 Task: Change text box border to lose dashed dotted.
Action: Mouse moved to (368, 208)
Screenshot: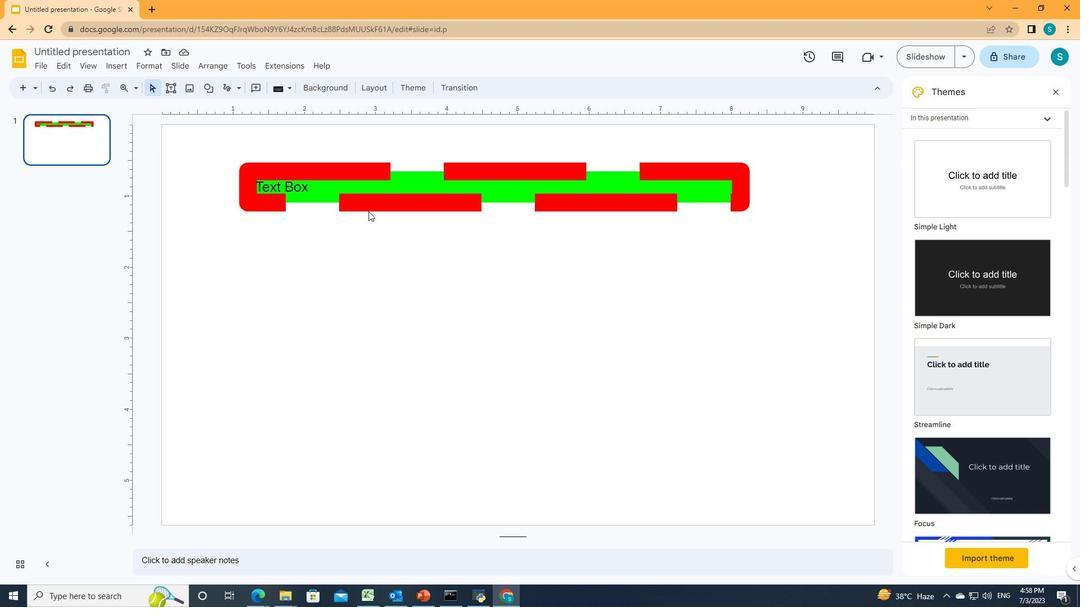 
Action: Mouse pressed left at (368, 208)
Screenshot: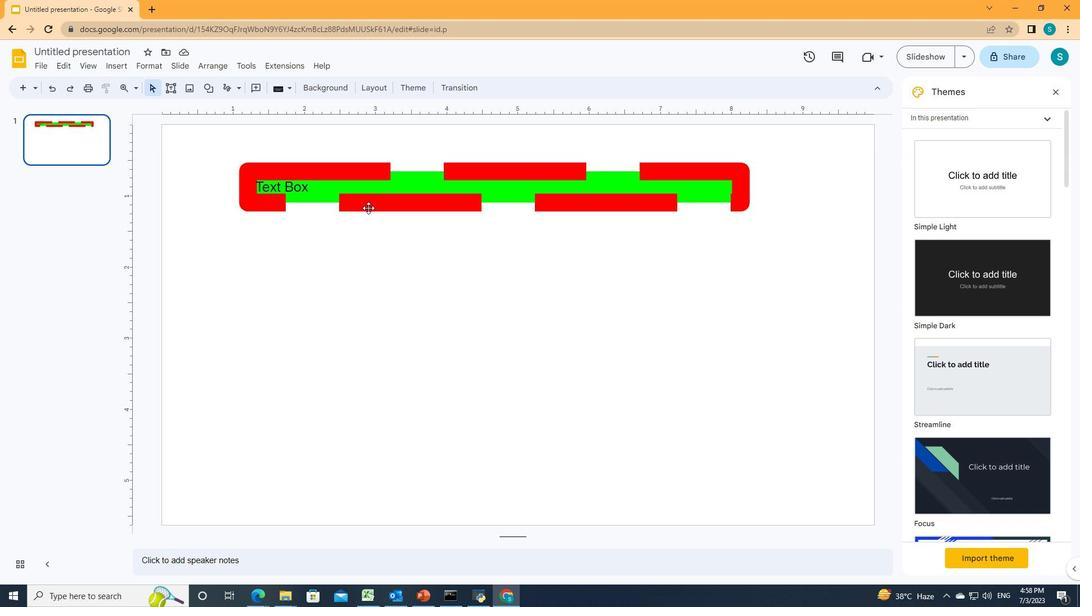 
Action: Mouse moved to (305, 85)
Screenshot: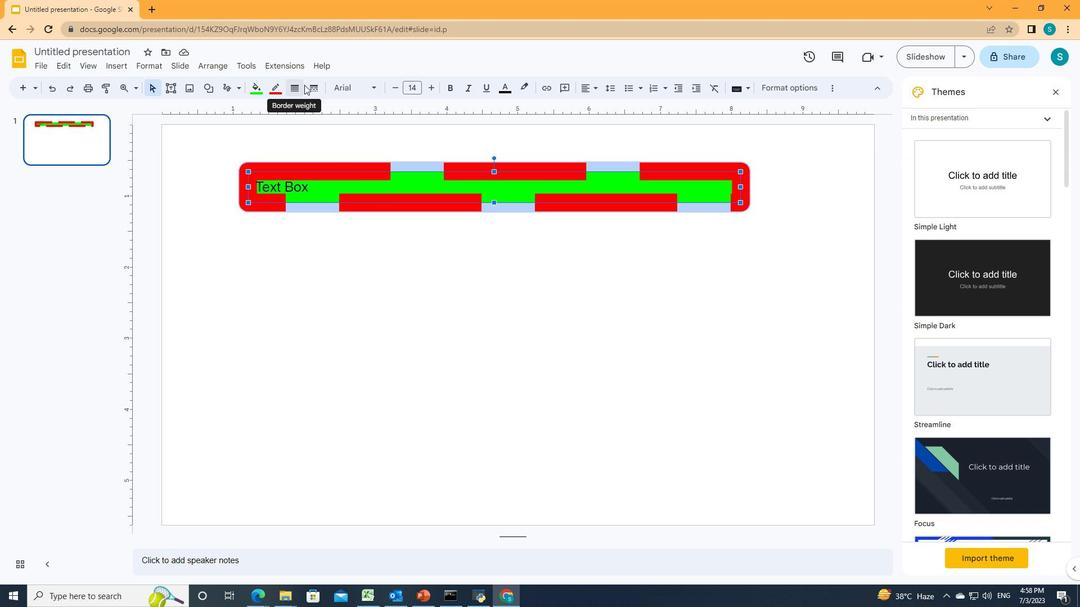 
Action: Mouse pressed left at (305, 85)
Screenshot: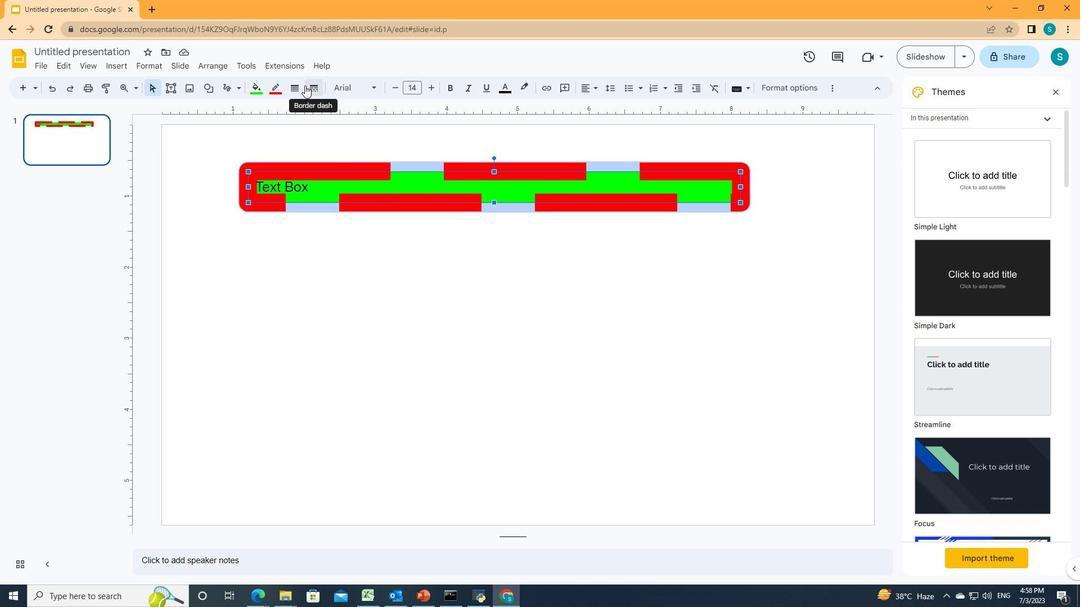 
Action: Mouse moved to (313, 203)
Screenshot: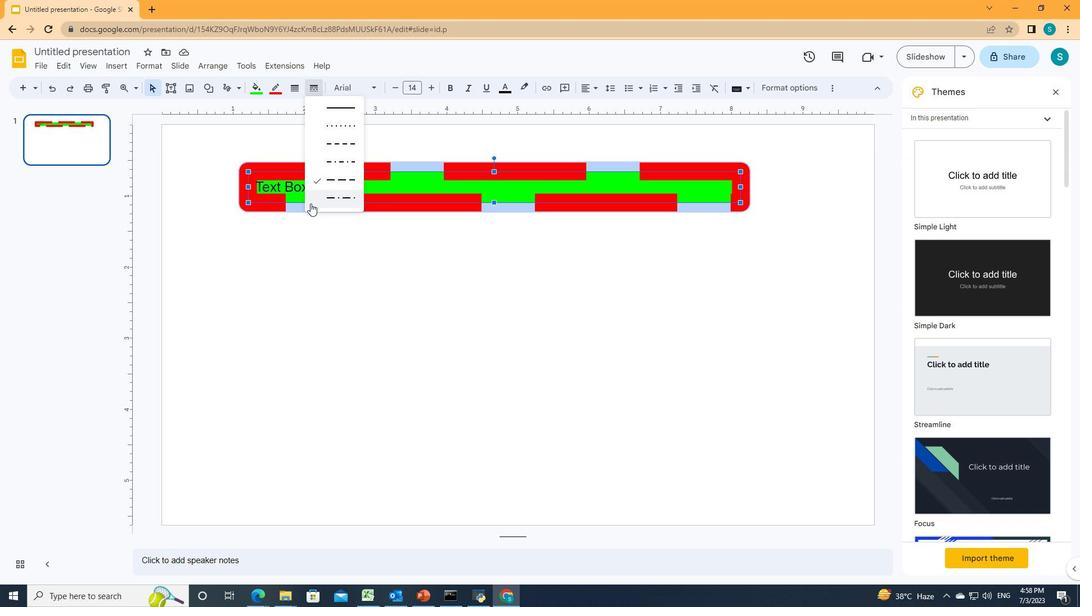
Action: Mouse pressed left at (313, 203)
Screenshot: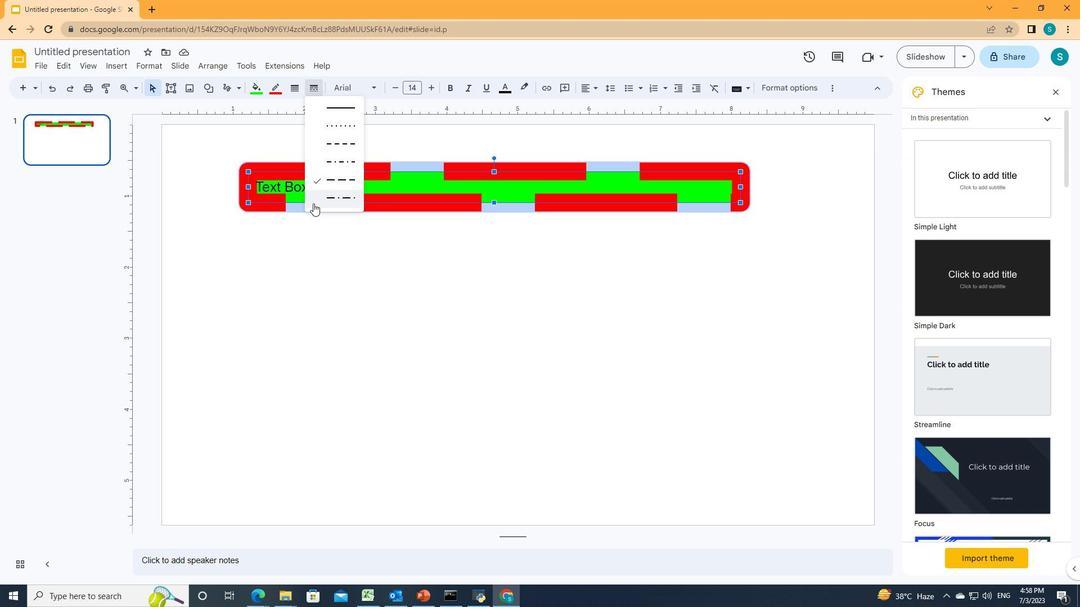 
Action: Mouse moved to (354, 252)
Screenshot: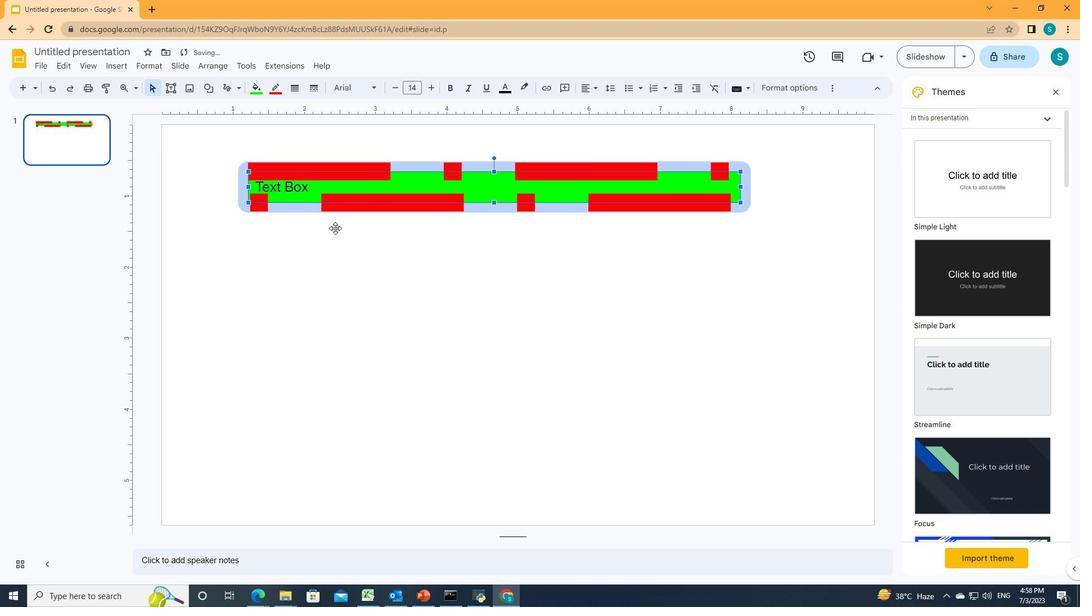 
